 Task: Create a task  Develop a new online marketplace for a specific industry , assign it to team member softage.5@softage.net in the project AgileCore and update the status of the task to  Off Track , set the priority of the task to Medium
Action: Mouse moved to (71, 362)
Screenshot: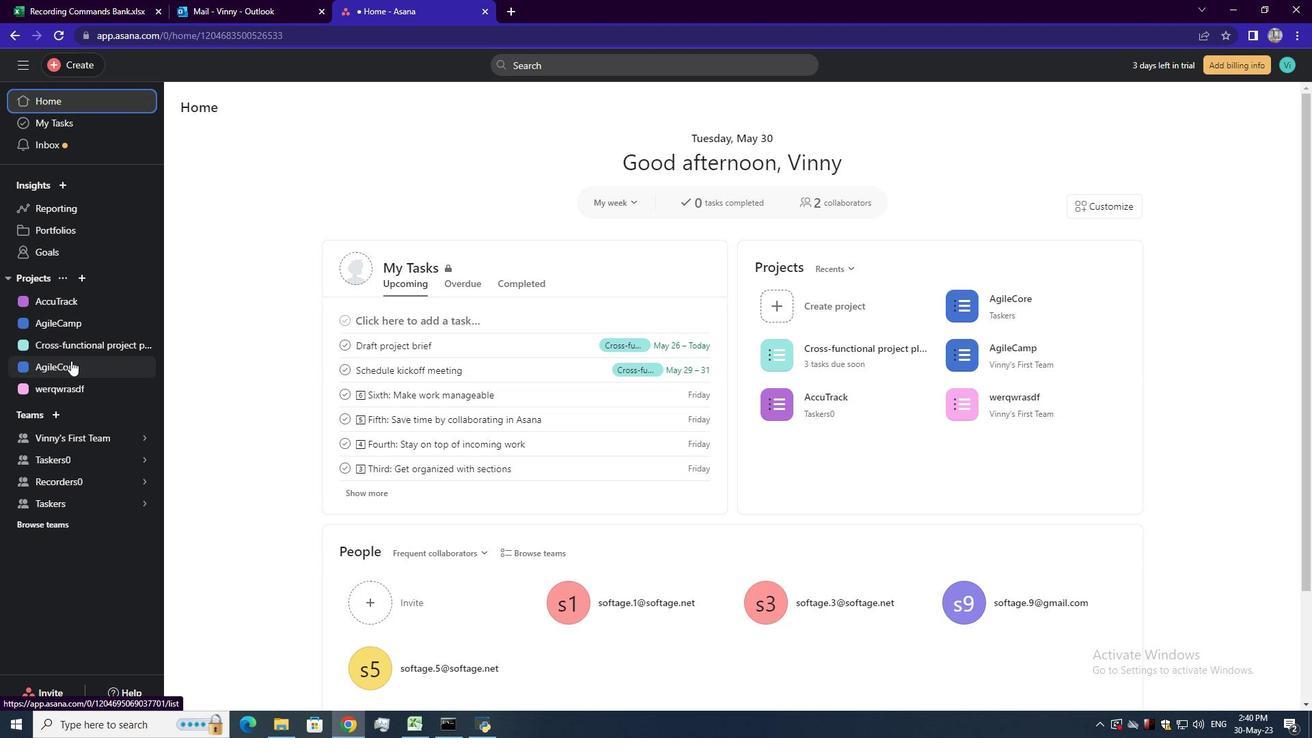 
Action: Mouse pressed left at (71, 362)
Screenshot: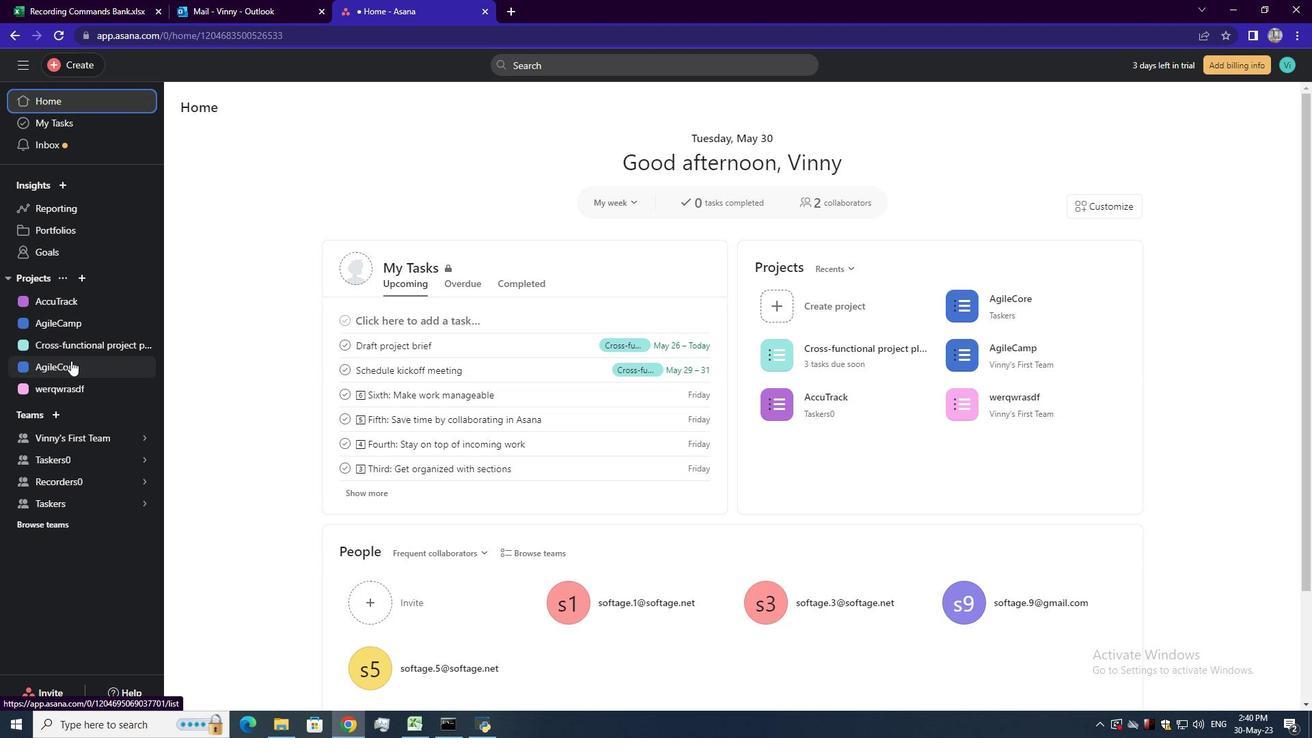 
Action: Mouse moved to (207, 171)
Screenshot: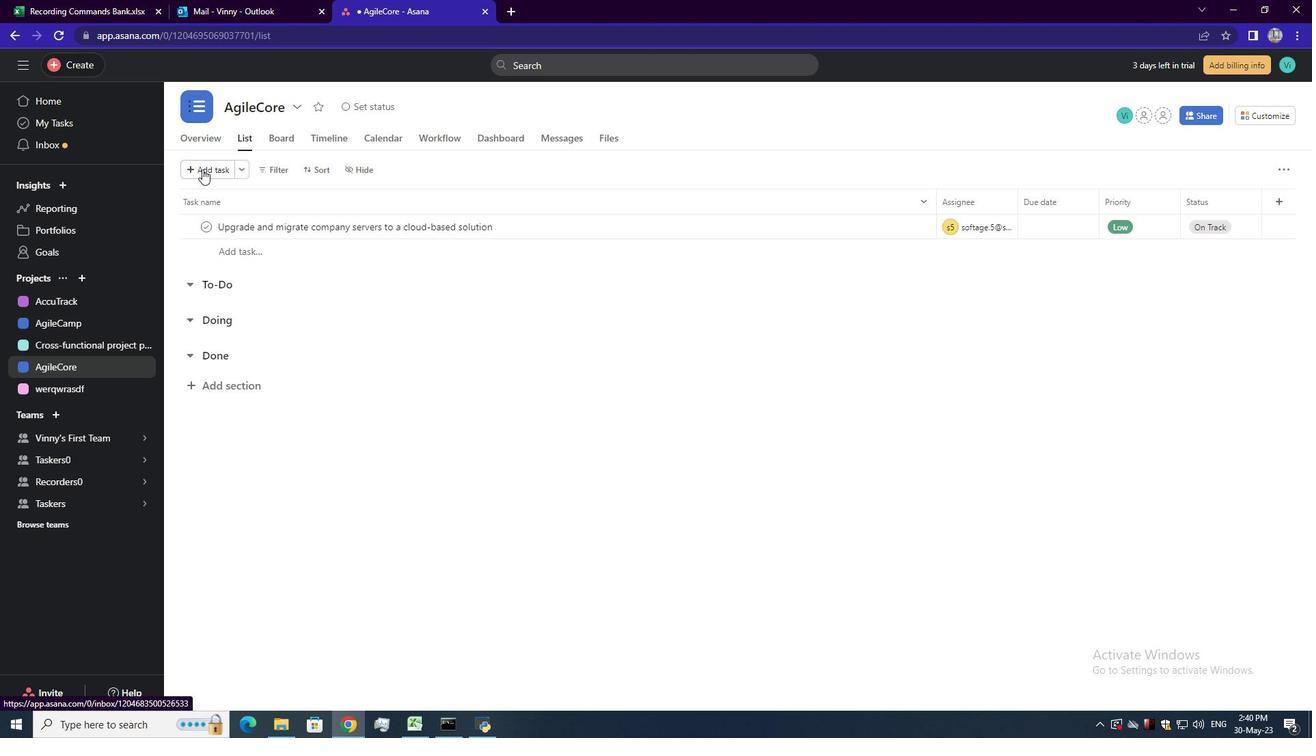
Action: Mouse pressed left at (207, 171)
Screenshot: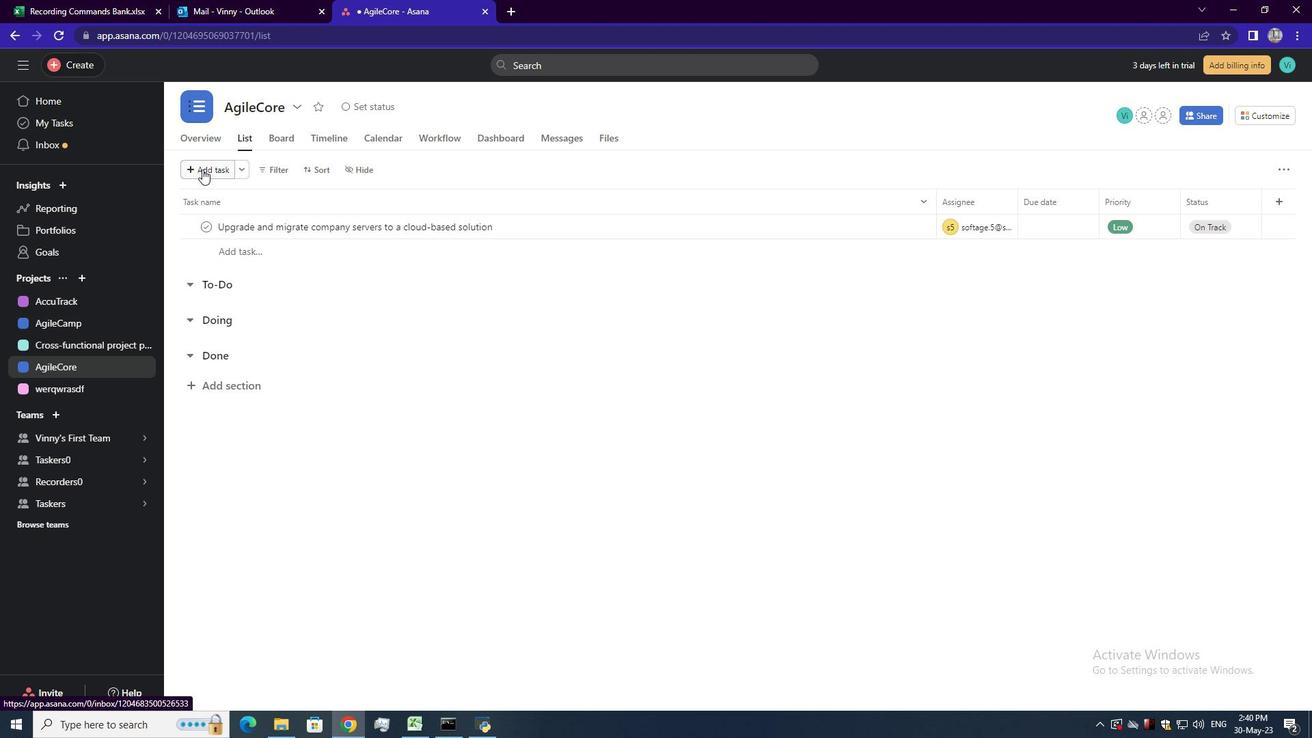 
Action: Mouse moved to (250, 223)
Screenshot: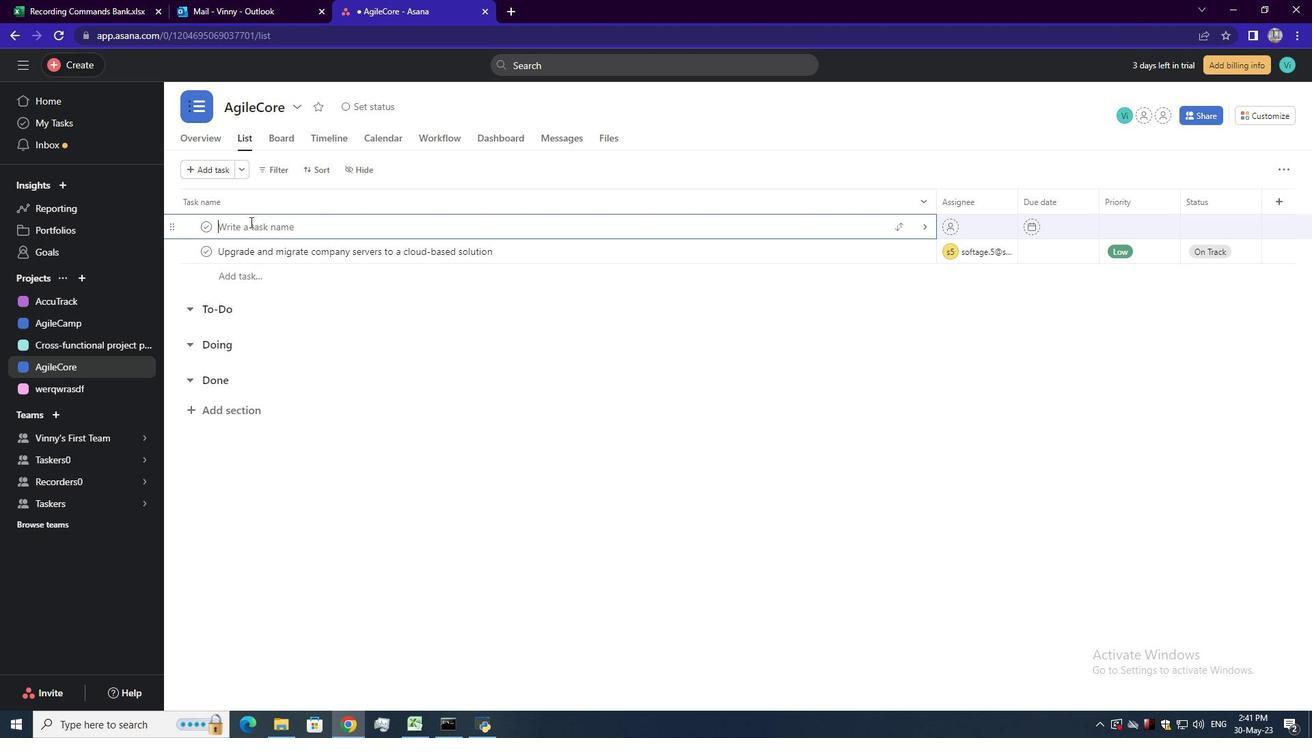 
Action: Mouse pressed left at (250, 223)
Screenshot: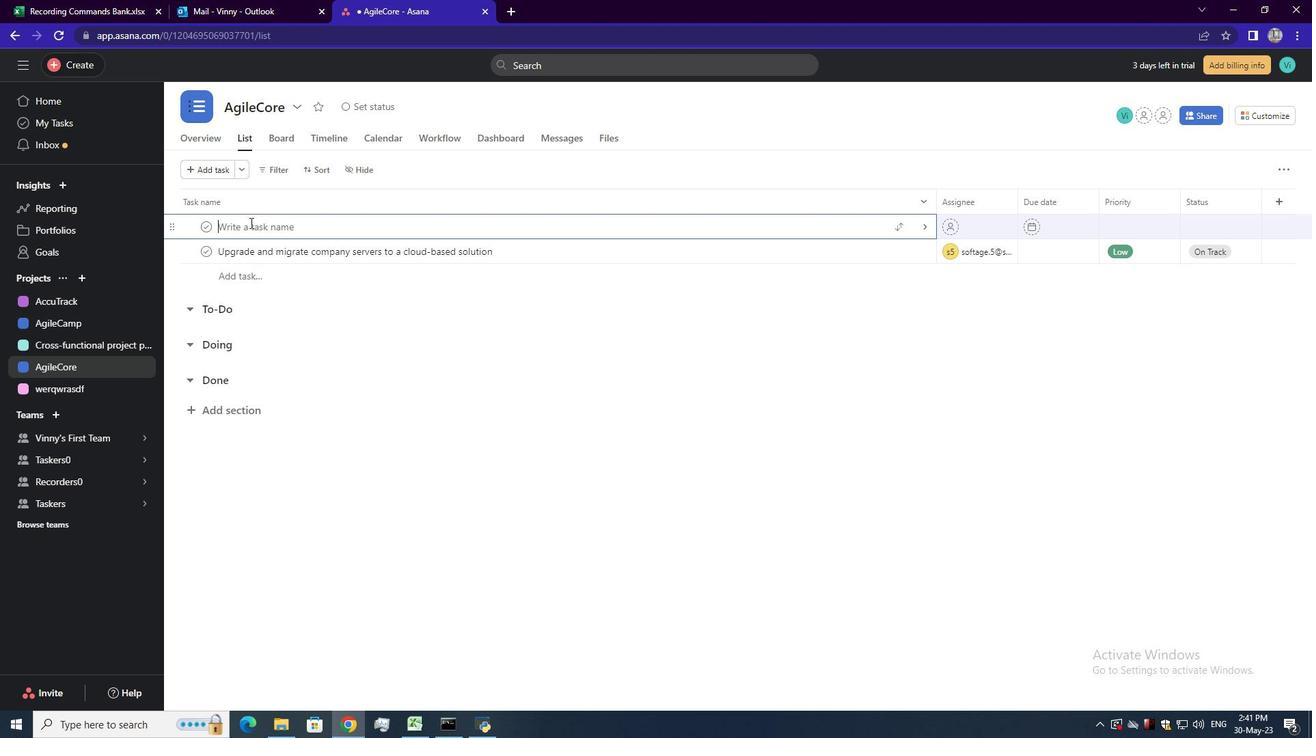 
Action: Key pressed <Key.shift>Devl<Key.backspace>elp<Key.backspace>op<Key.space>a<Key.space>new<Key.space>online<Key.space>marketplace<Key.space>for<Key.space>a<Key.space>specific<Key.space>indusry<Key.left><Key.left>t<Key.right><Key.right><Key.enter>
Screenshot: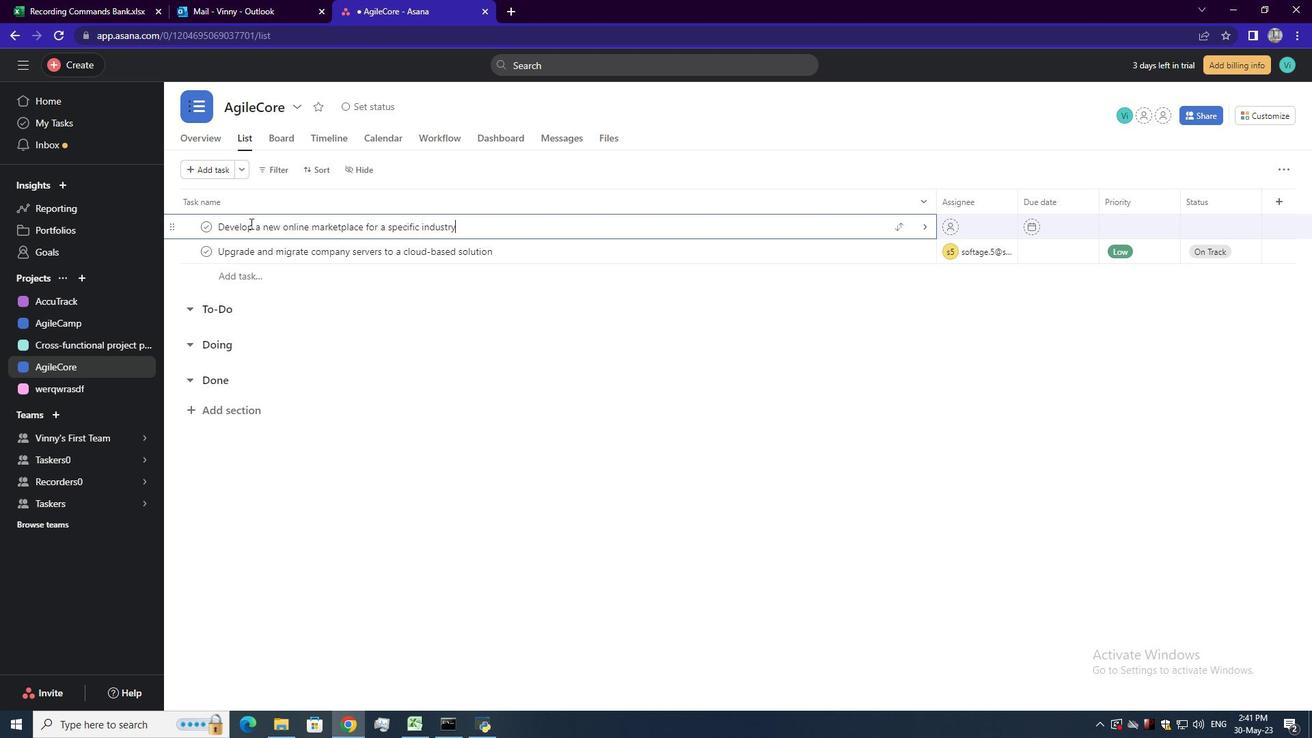 
Action: Mouse moved to (966, 247)
Screenshot: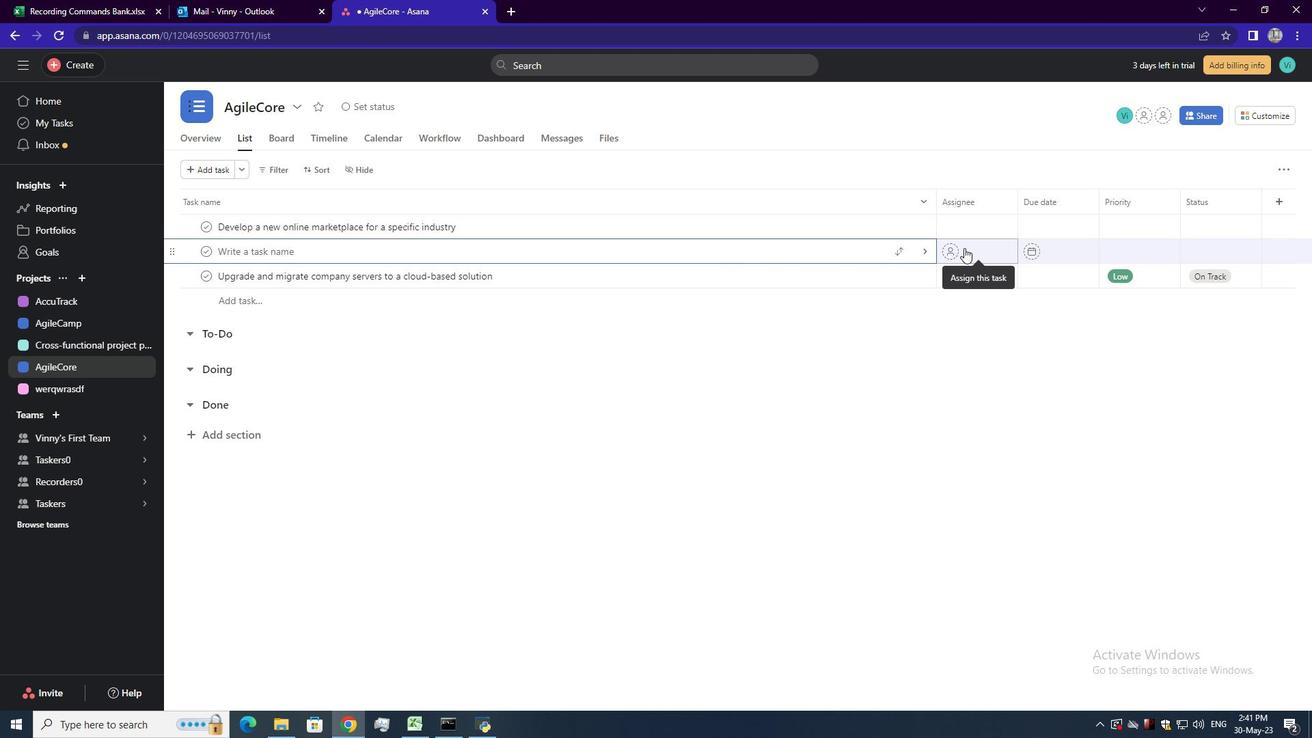 
Action: Mouse pressed left at (966, 247)
Screenshot: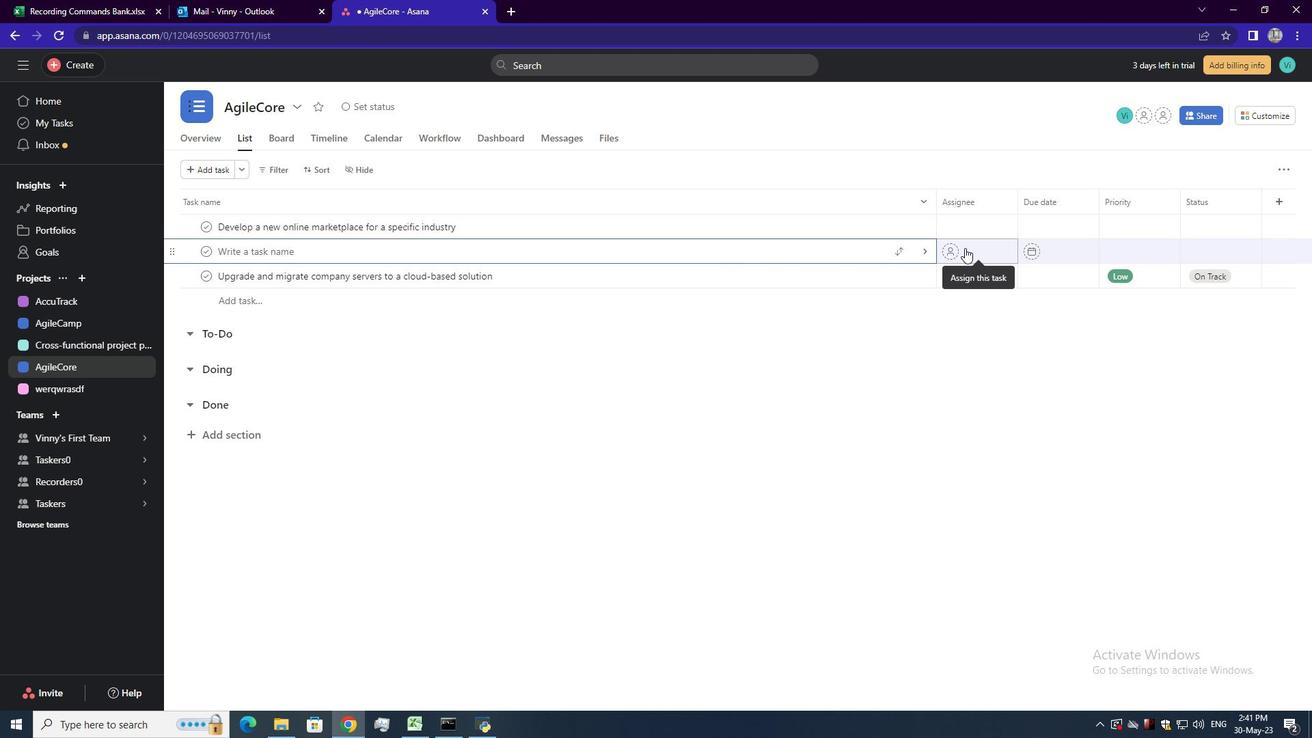 
Action: Mouse moved to (1019, 330)
Screenshot: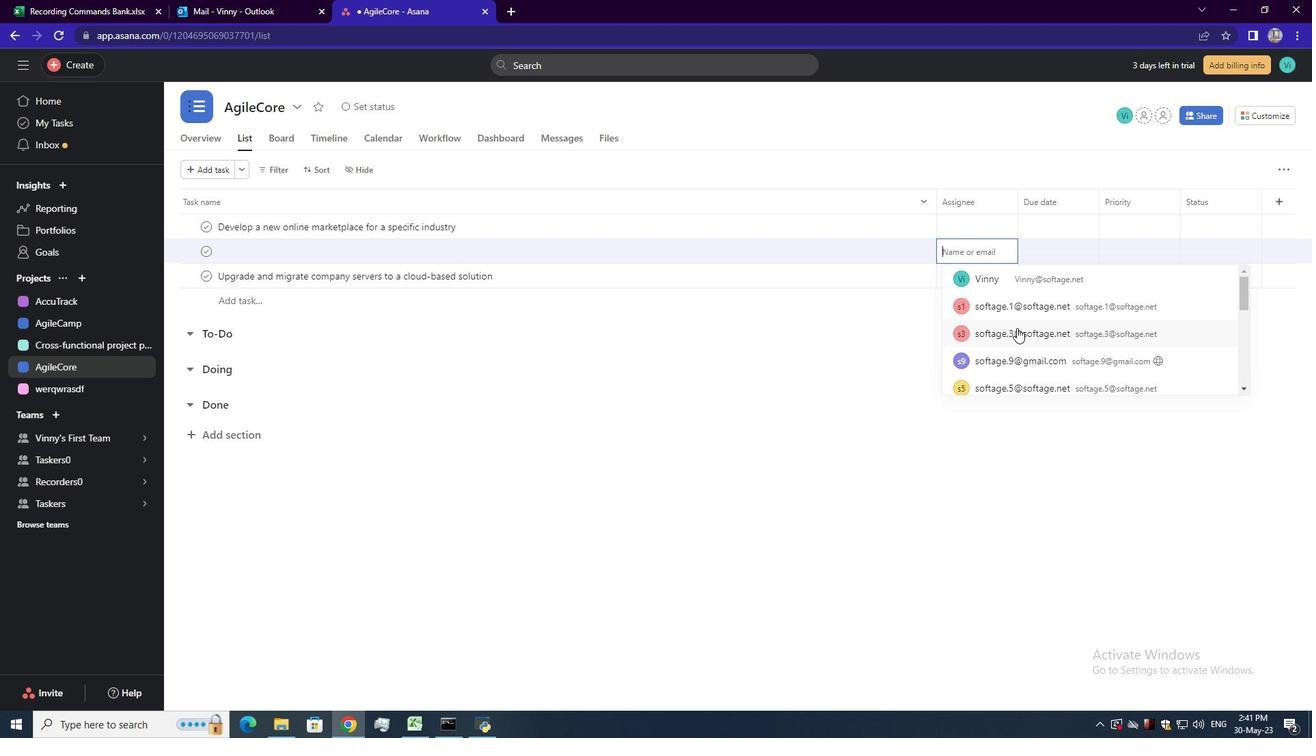 
Action: Mouse scrolled (1019, 329) with delta (0, 0)
Screenshot: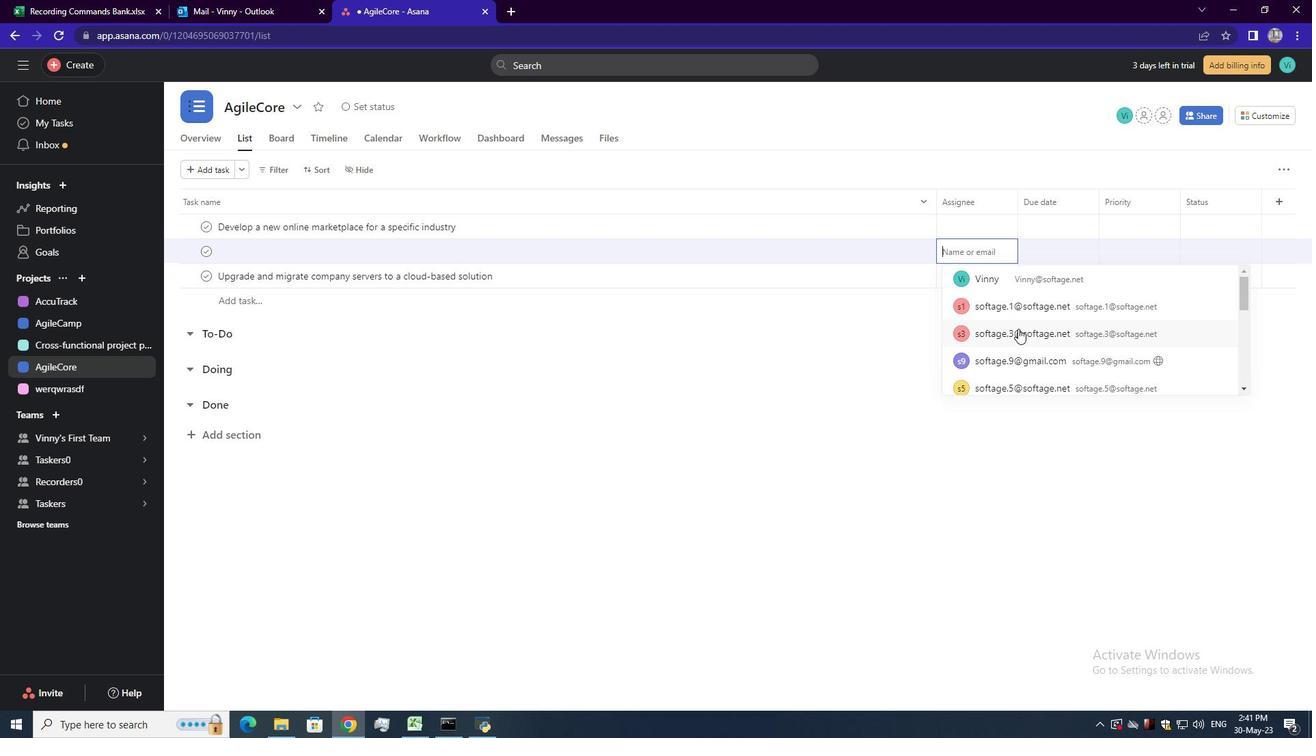 
Action: Mouse moved to (1031, 321)
Screenshot: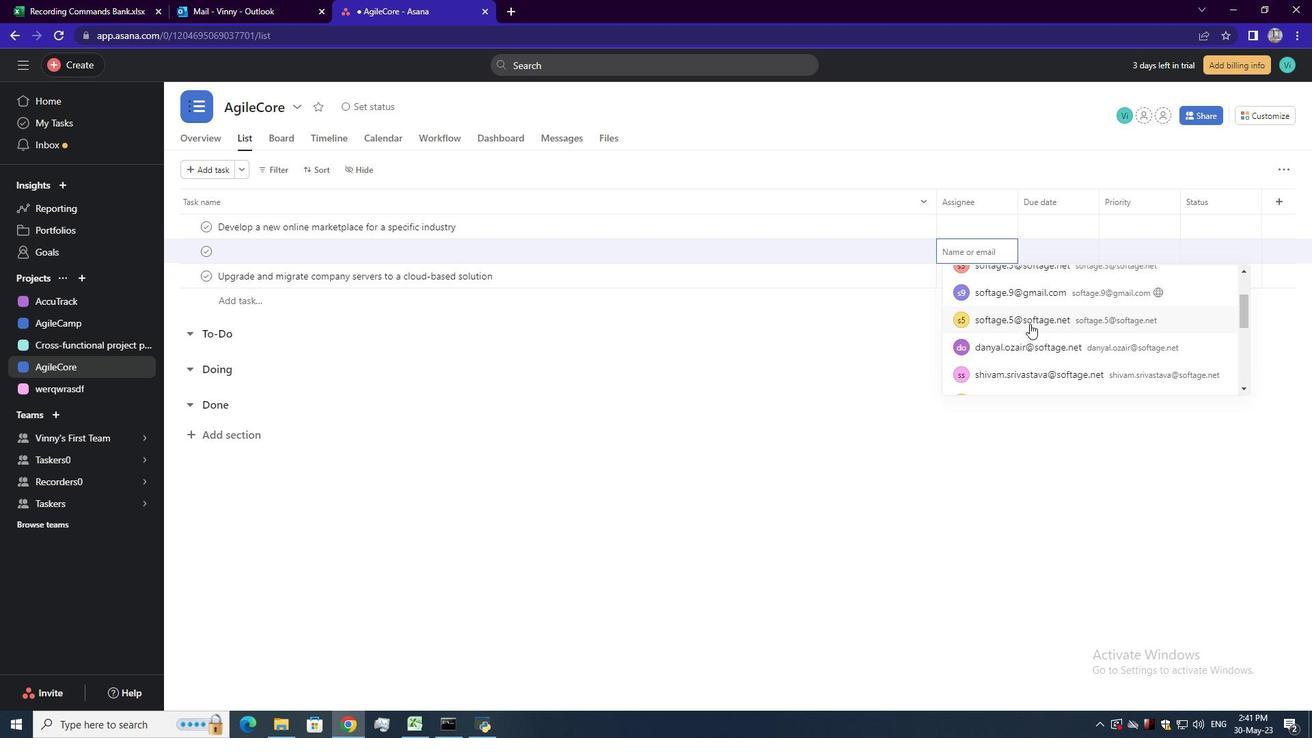 
Action: Mouse pressed left at (1031, 321)
Screenshot: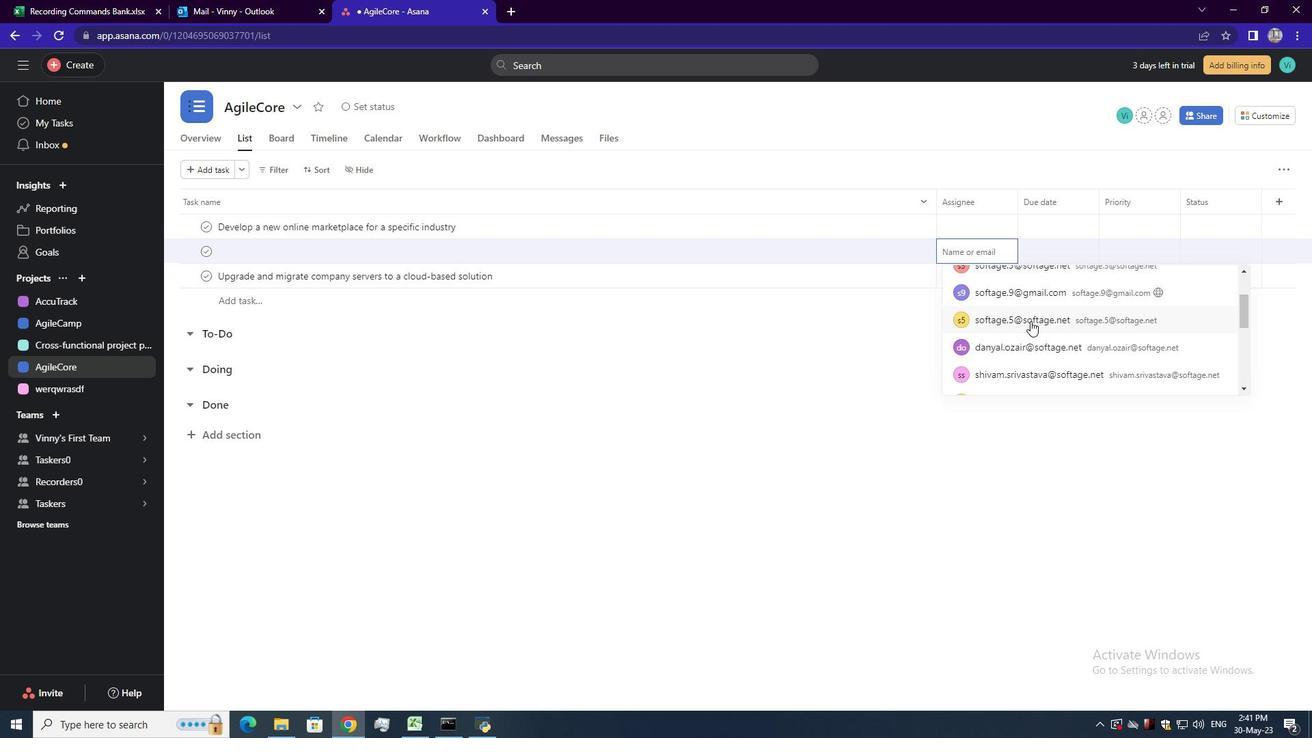 
Action: Mouse moved to (1137, 244)
Screenshot: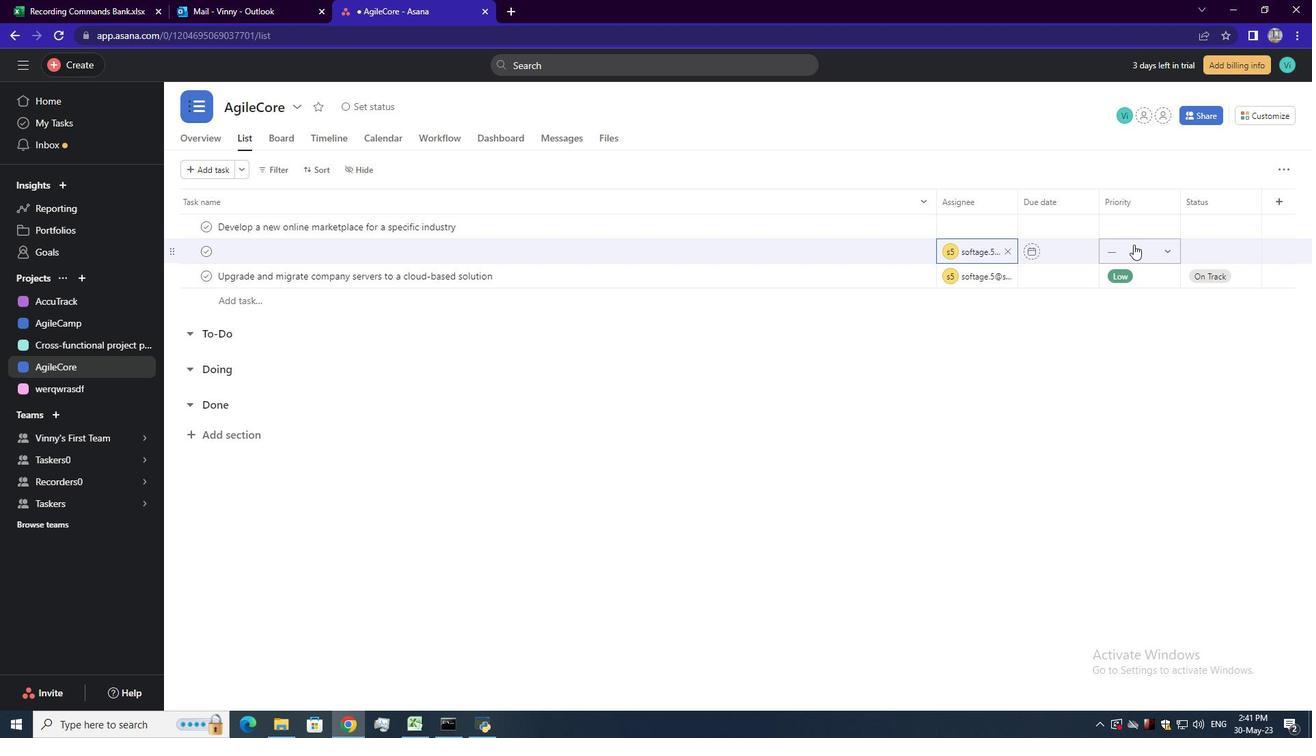 
Action: Mouse pressed left at (1137, 244)
Screenshot: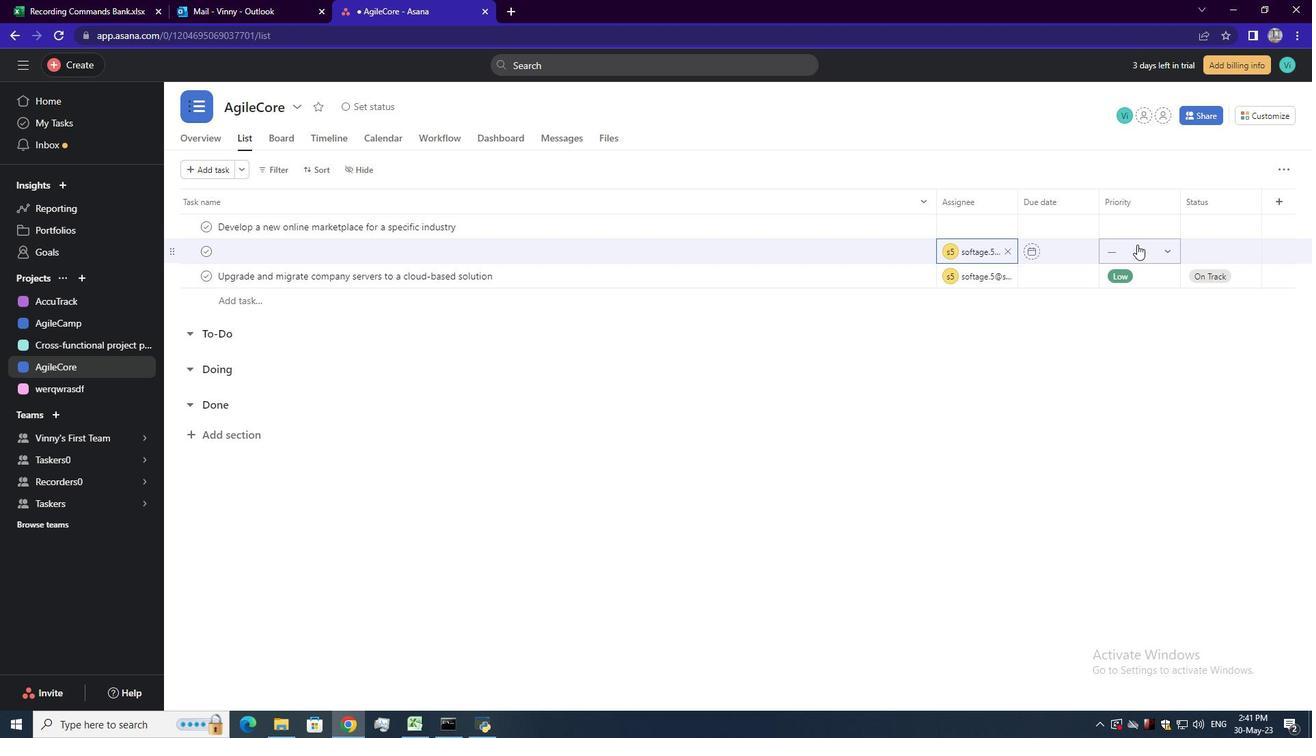 
Action: Mouse moved to (1159, 319)
Screenshot: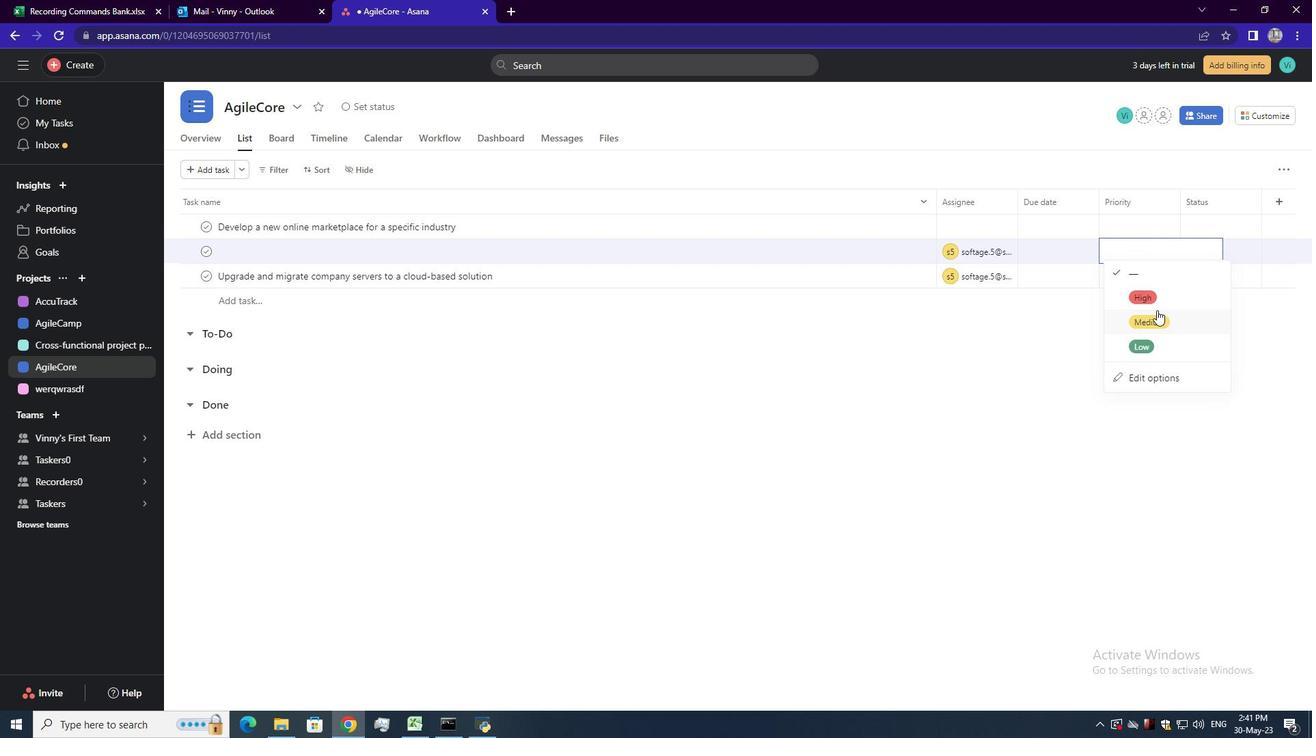 
Action: Mouse pressed left at (1159, 319)
Screenshot: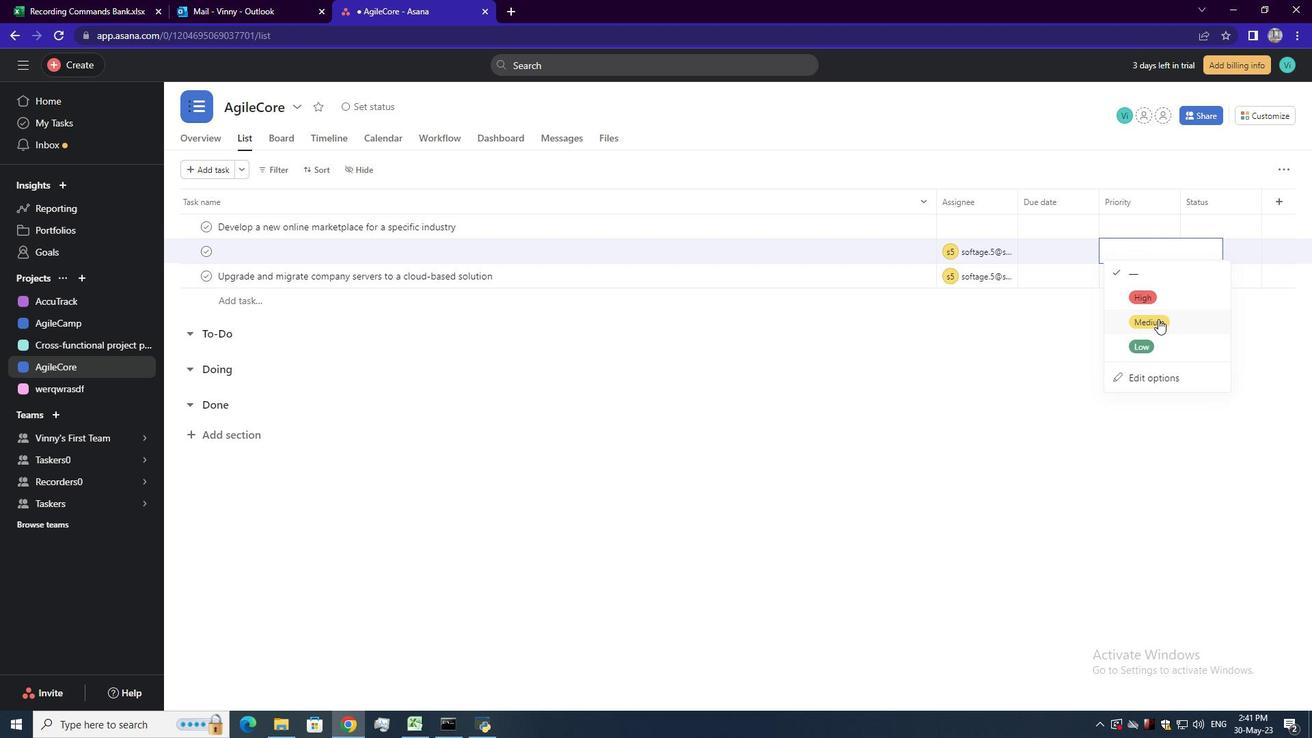 
Action: Mouse moved to (1217, 248)
Screenshot: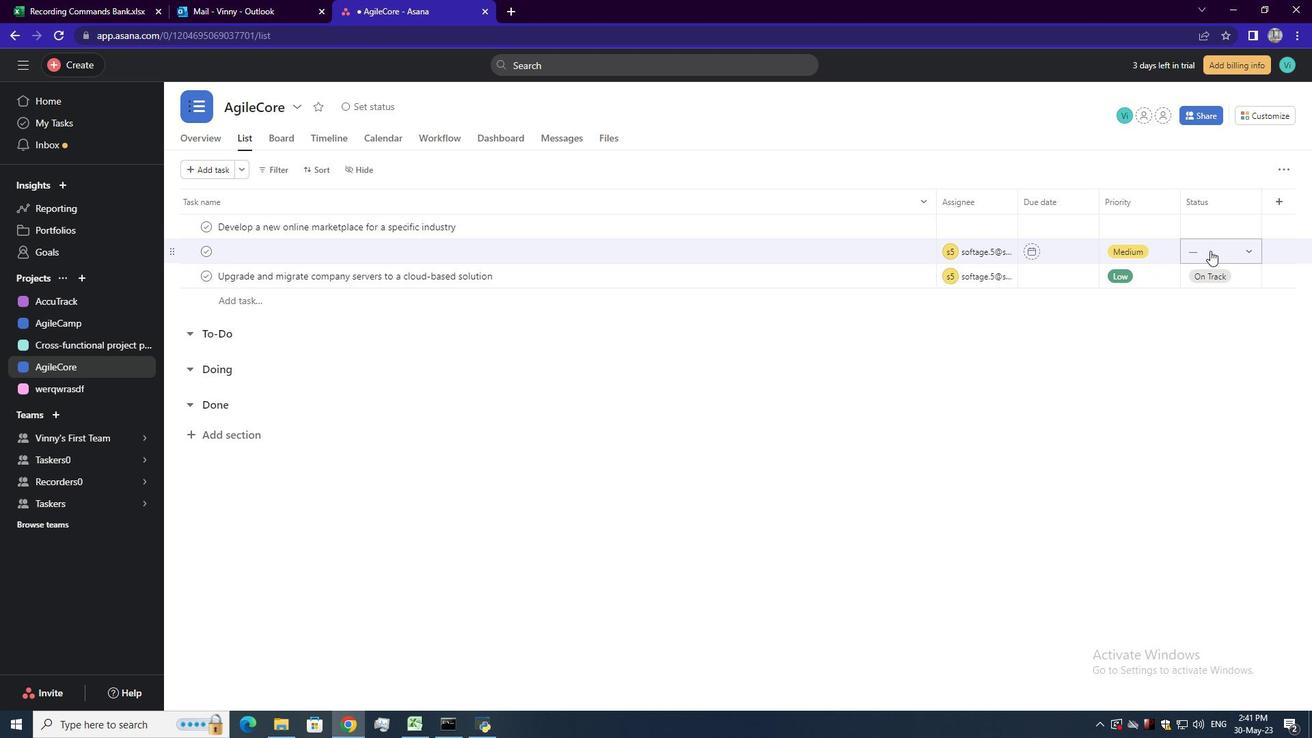 
Action: Mouse pressed left at (1217, 248)
Screenshot: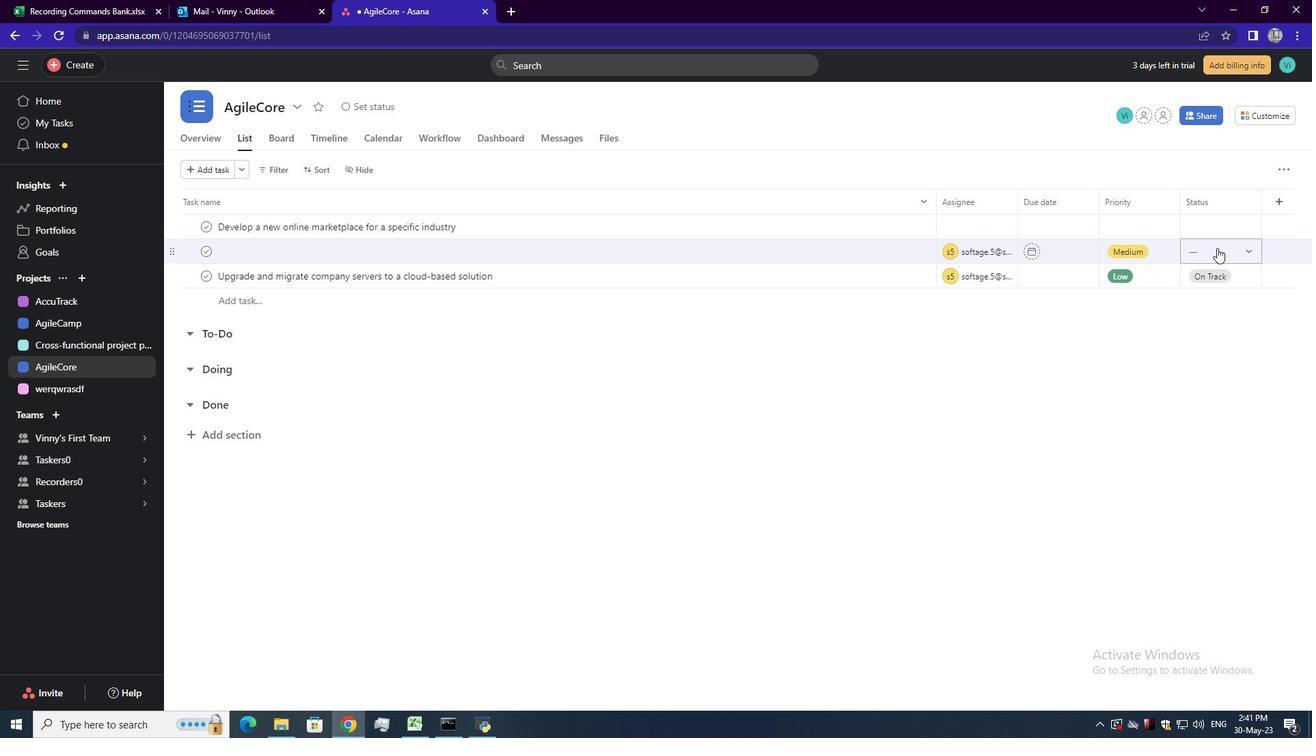 
Action: Mouse moved to (1240, 325)
Screenshot: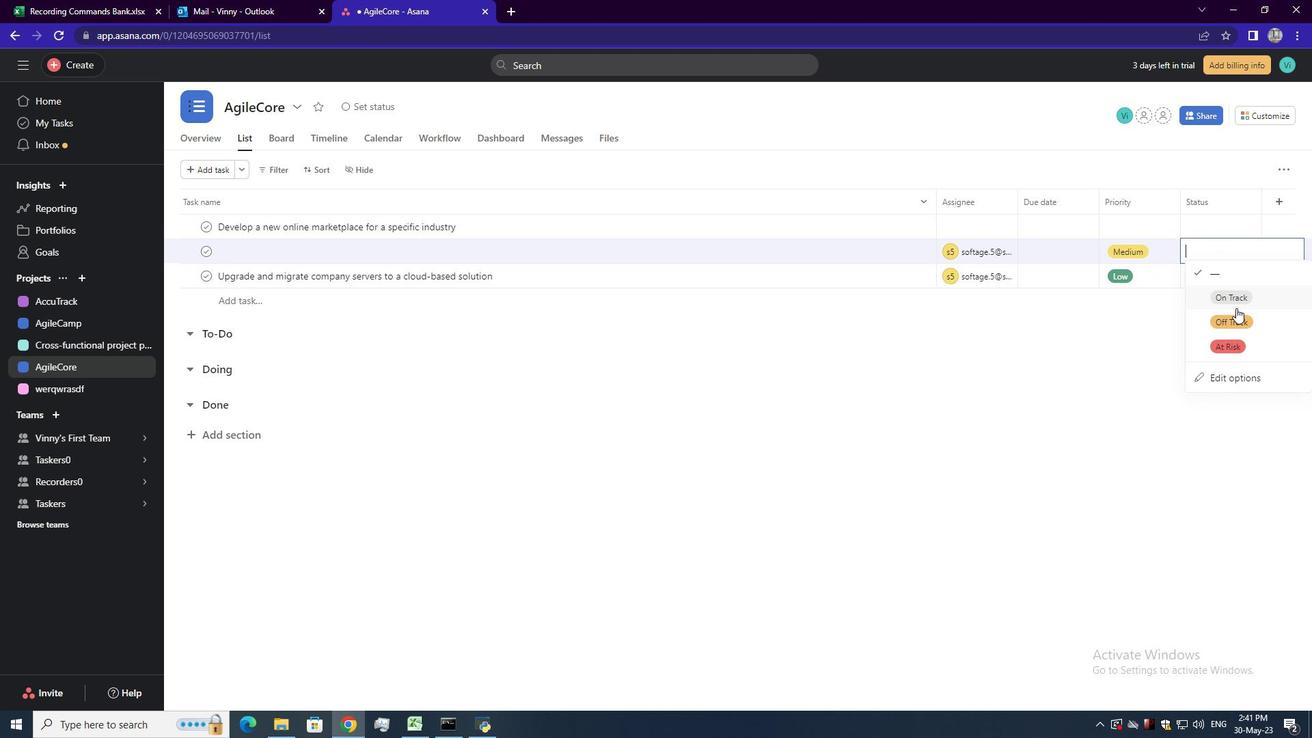 
Action: Mouse pressed left at (1240, 325)
Screenshot: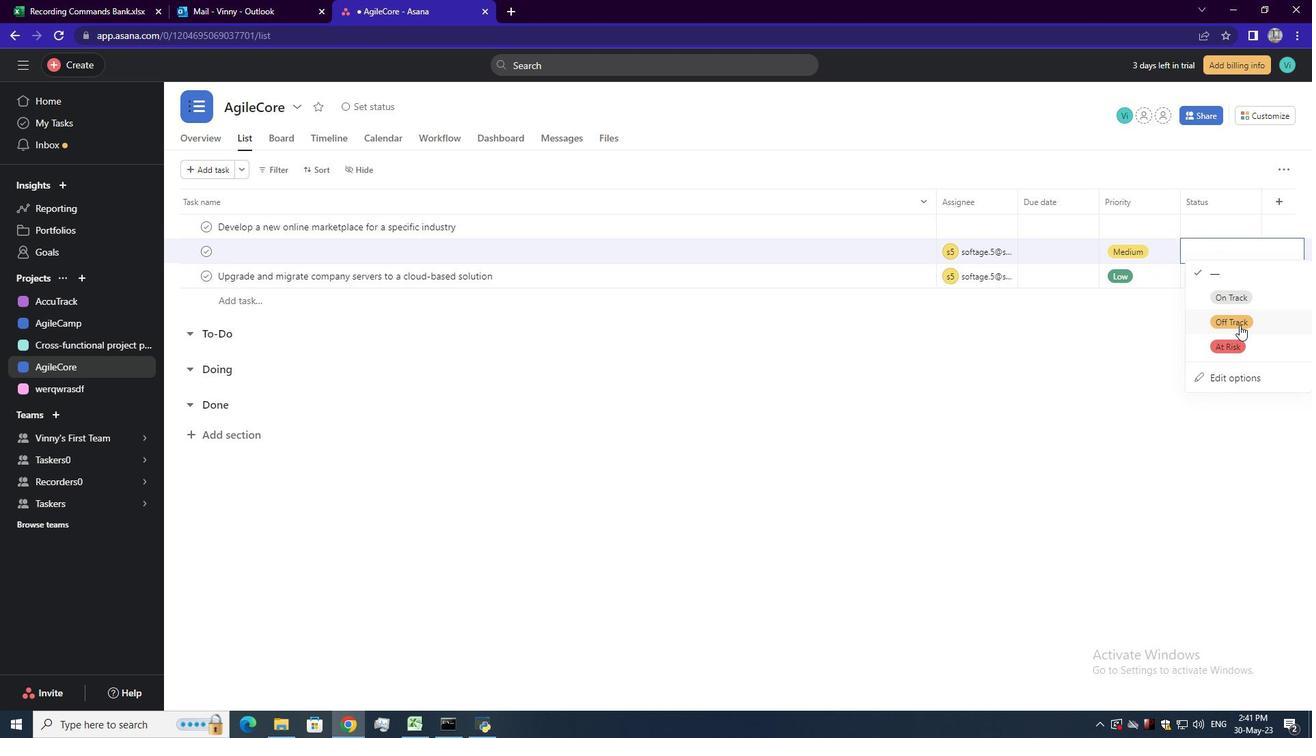 
Action: Mouse moved to (1241, 326)
Screenshot: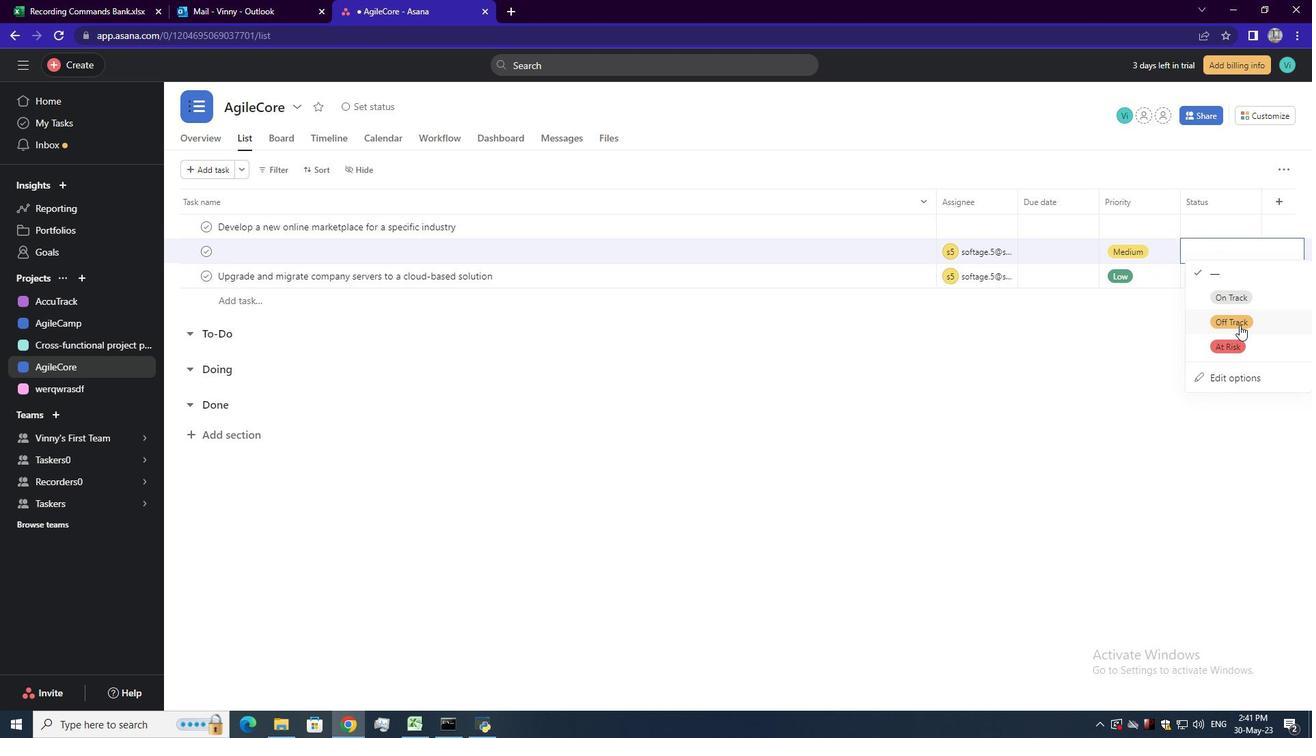 
